 Task: Customize the appearance of the mobile app
Action: Mouse scrolled (295, 111) with delta (0, 0)
Screenshot: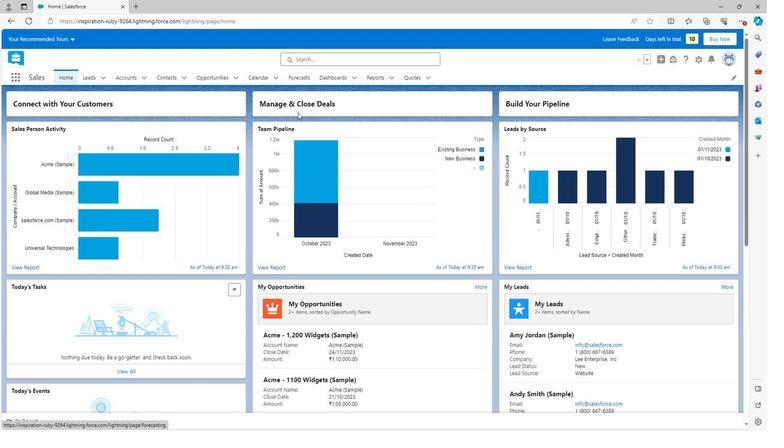 
Action: Mouse moved to (295, 112)
Screenshot: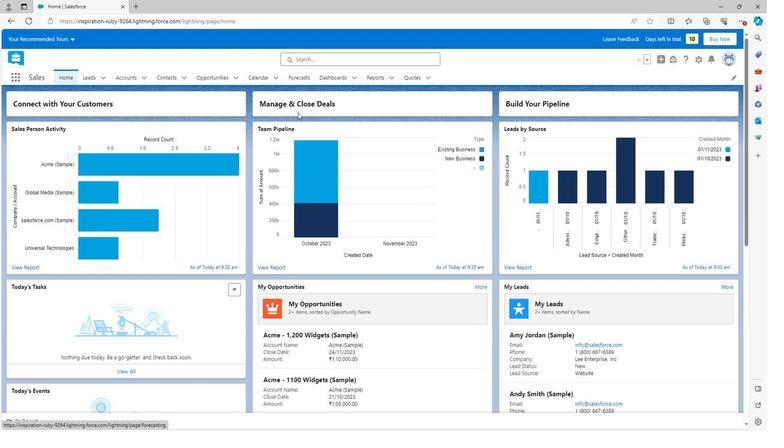 
Action: Mouse scrolled (295, 112) with delta (0, 0)
Screenshot: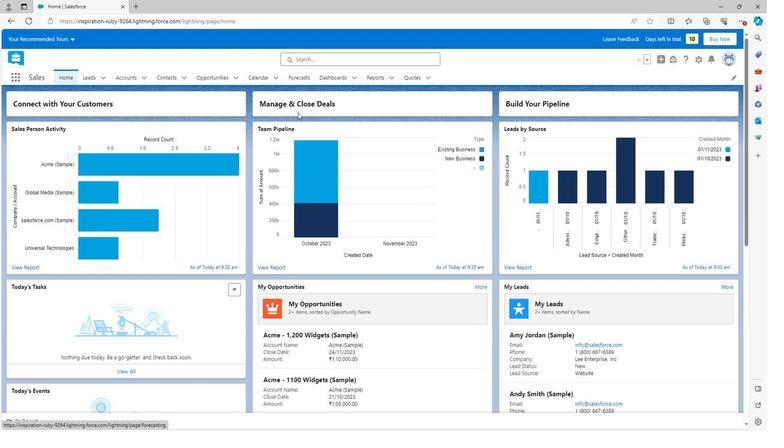
Action: Mouse scrolled (295, 112) with delta (0, 0)
Screenshot: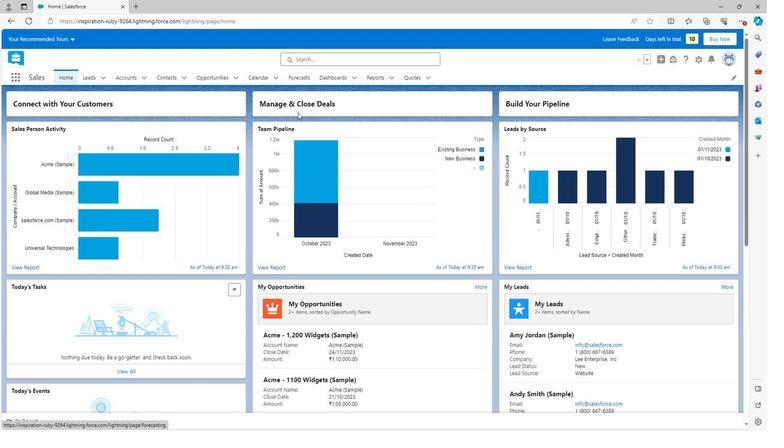 
Action: Mouse scrolled (295, 112) with delta (0, 0)
Screenshot: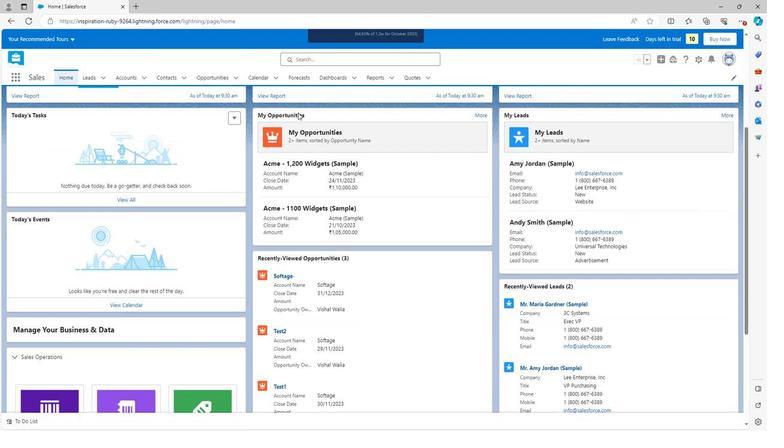 
Action: Mouse scrolled (295, 112) with delta (0, 0)
Screenshot: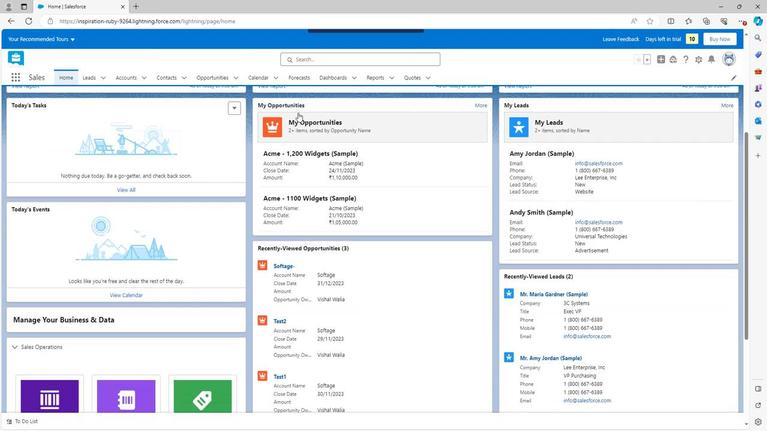 
Action: Mouse scrolled (295, 112) with delta (0, 0)
Screenshot: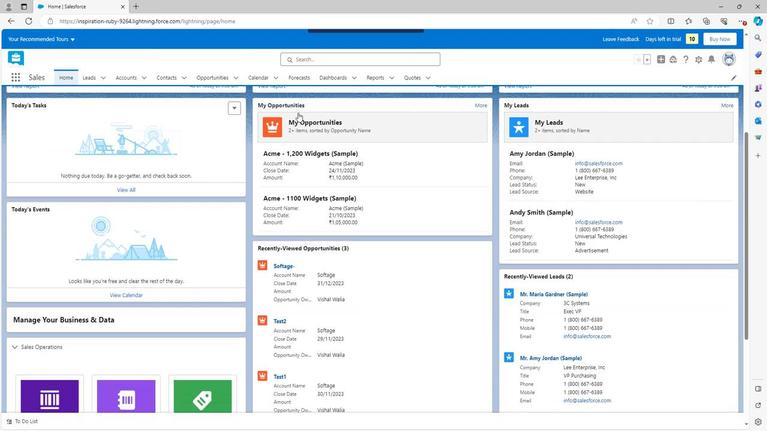 
Action: Mouse moved to (314, 154)
Screenshot: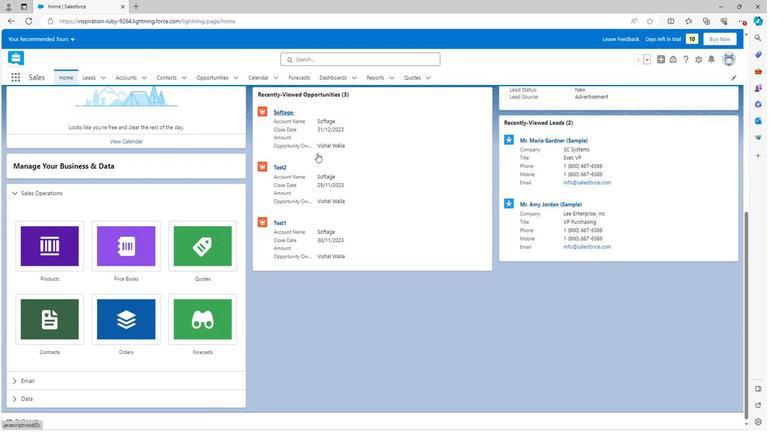 
Action: Mouse scrolled (314, 153) with delta (0, 0)
Screenshot: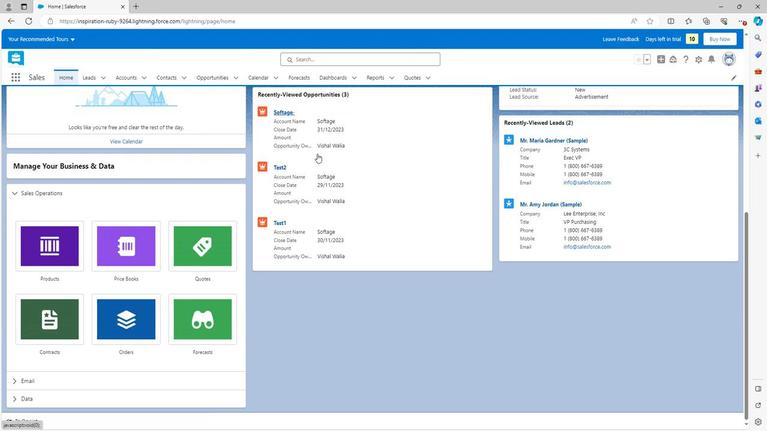 
Action: Mouse moved to (314, 154)
Screenshot: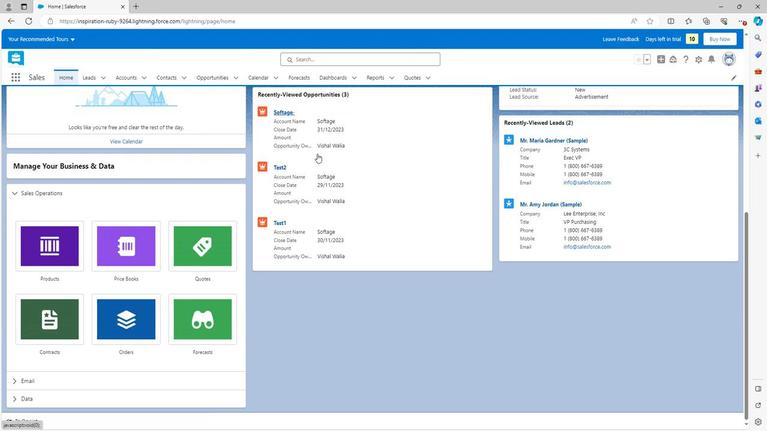 
Action: Mouse scrolled (314, 154) with delta (0, 0)
Screenshot: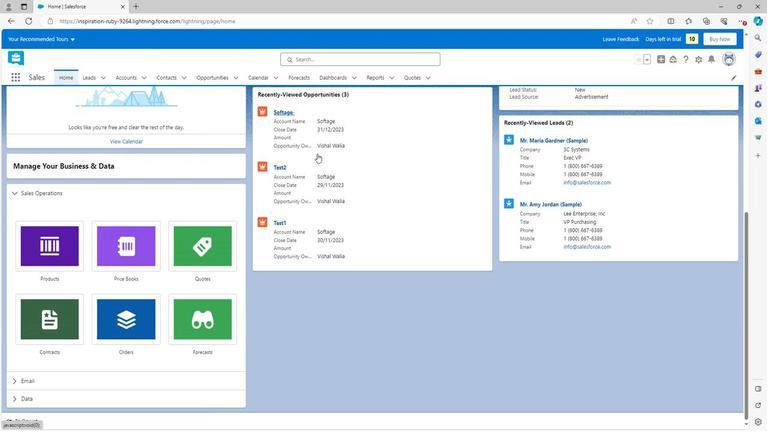 
Action: Mouse moved to (314, 154)
Screenshot: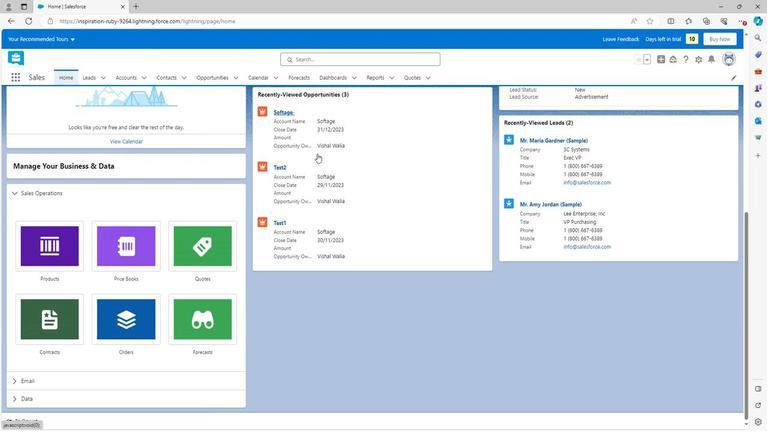 
Action: Mouse scrolled (314, 154) with delta (0, 0)
Screenshot: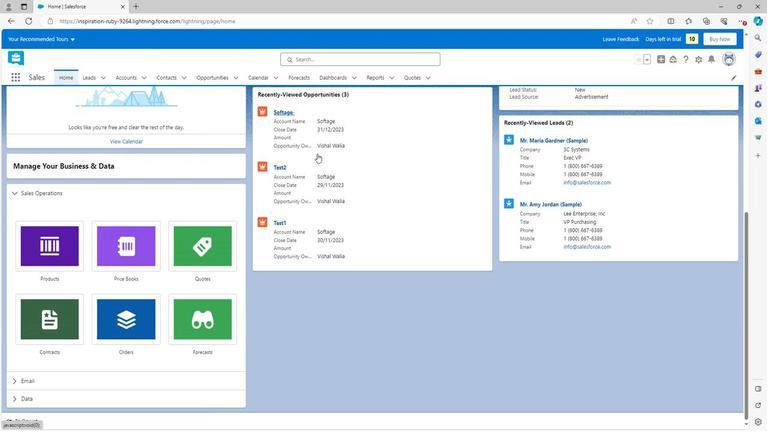 
Action: Mouse moved to (314, 154)
Screenshot: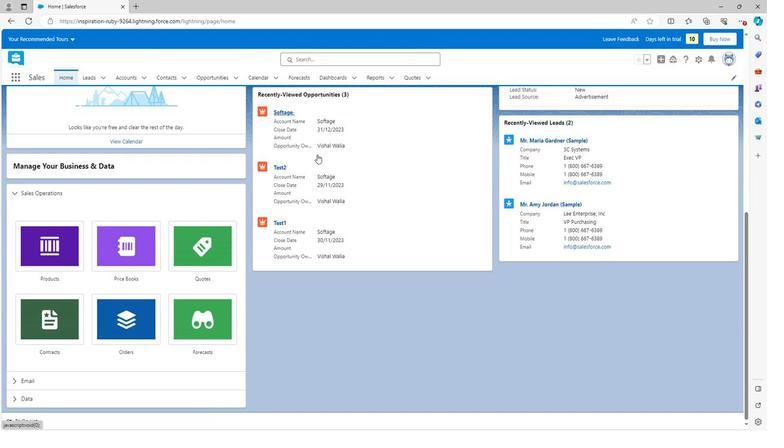 
Action: Mouse scrolled (314, 155) with delta (0, 0)
Screenshot: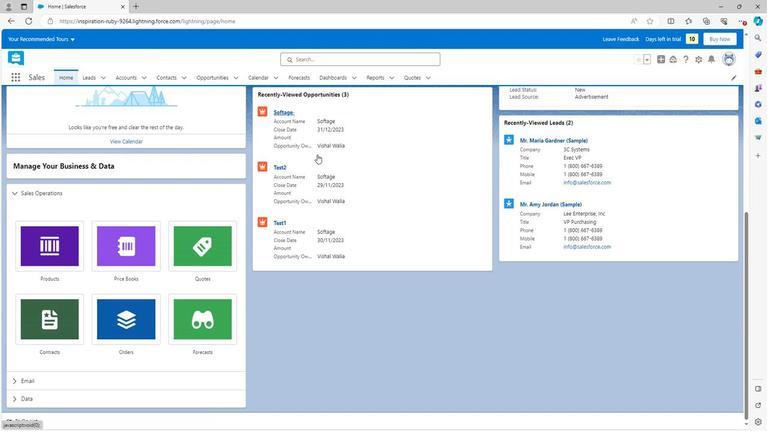 
Action: Mouse scrolled (314, 155) with delta (0, 0)
Screenshot: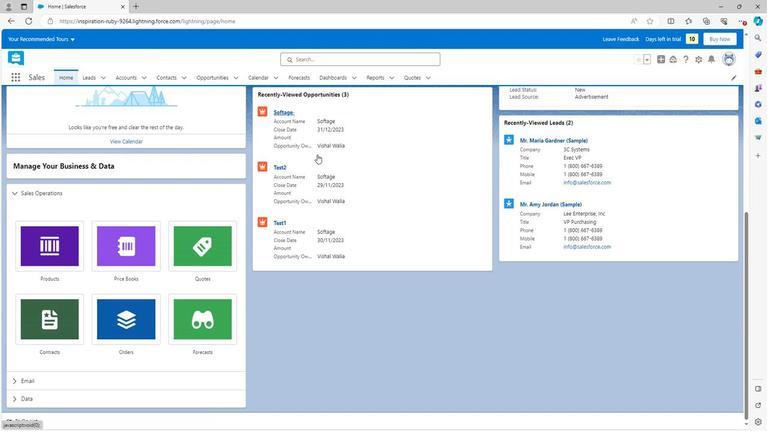 
Action: Mouse scrolled (314, 155) with delta (0, 0)
Screenshot: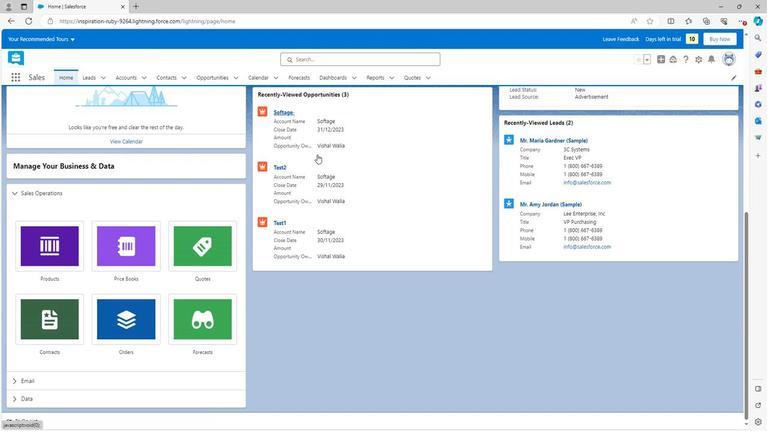 
Action: Mouse scrolled (314, 155) with delta (0, 0)
Screenshot: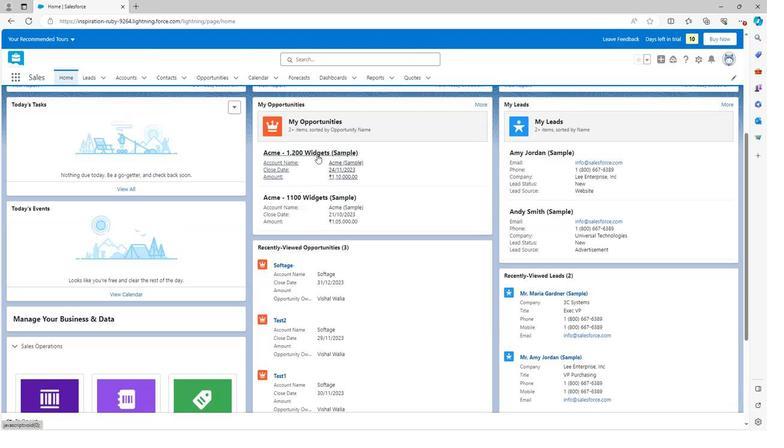 
Action: Mouse scrolled (314, 155) with delta (0, 0)
Screenshot: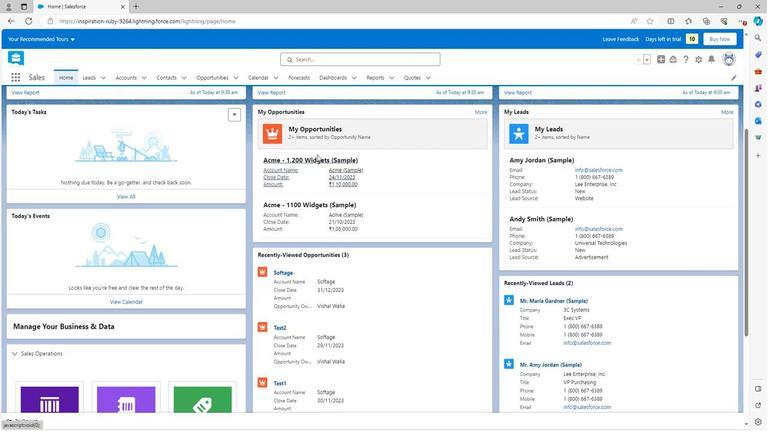 
Action: Mouse scrolled (314, 155) with delta (0, 0)
Screenshot: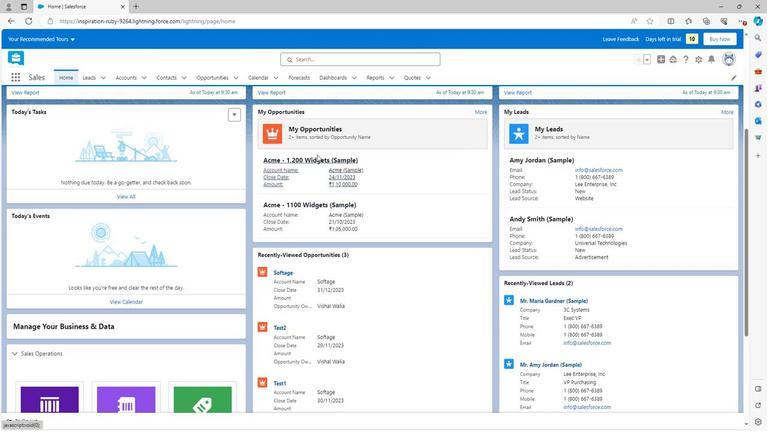 
Action: Mouse scrolled (314, 155) with delta (0, 0)
Screenshot: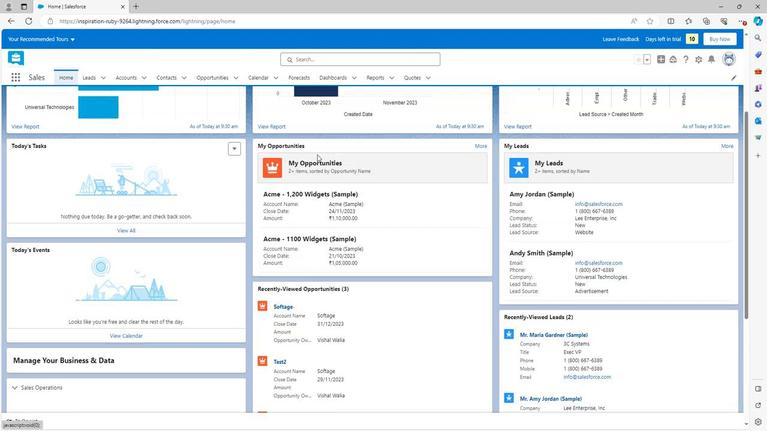 
Action: Mouse moved to (695, 55)
Screenshot: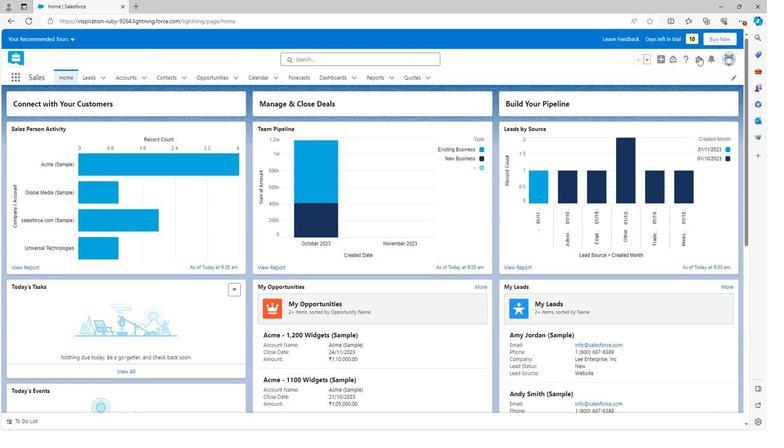 
Action: Mouse pressed left at (695, 55)
Screenshot: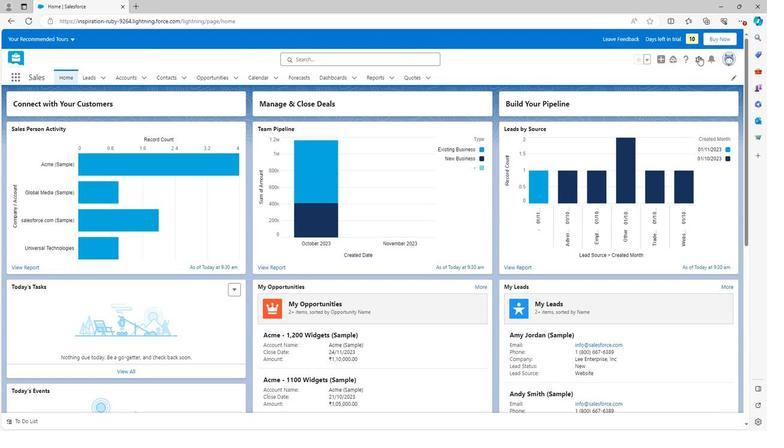 
Action: Mouse moved to (668, 79)
Screenshot: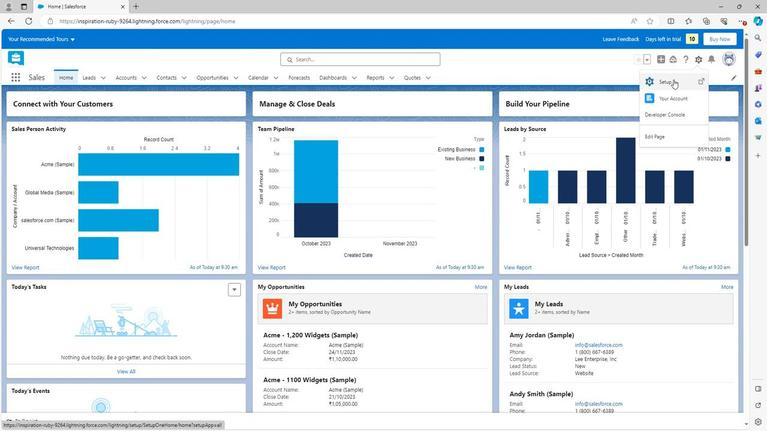 
Action: Mouse pressed left at (668, 79)
Screenshot: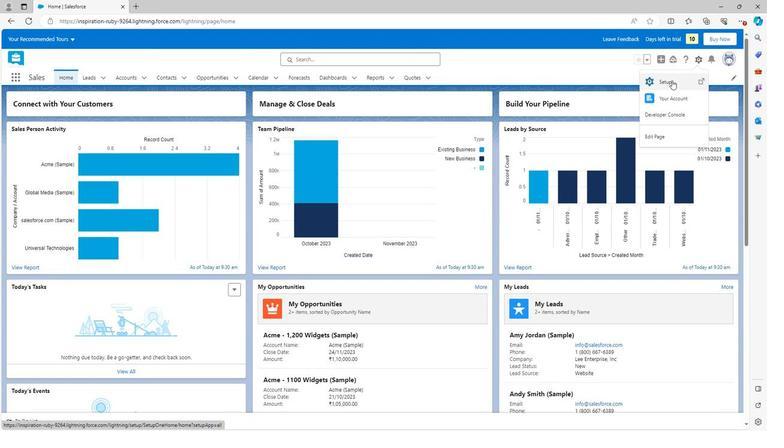 
Action: Mouse moved to (33, 255)
Screenshot: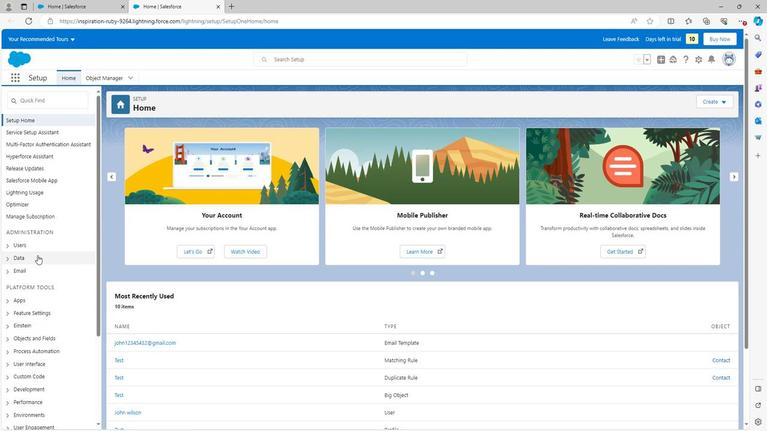 
Action: Mouse scrolled (33, 254) with delta (0, 0)
Screenshot: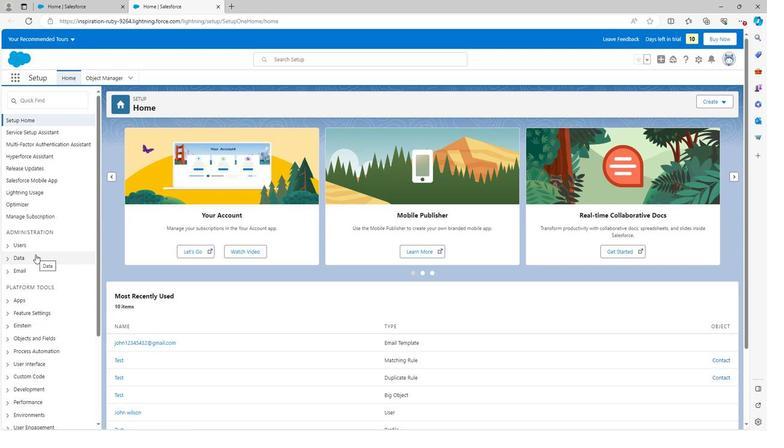 
Action: Mouse scrolled (33, 254) with delta (0, 0)
Screenshot: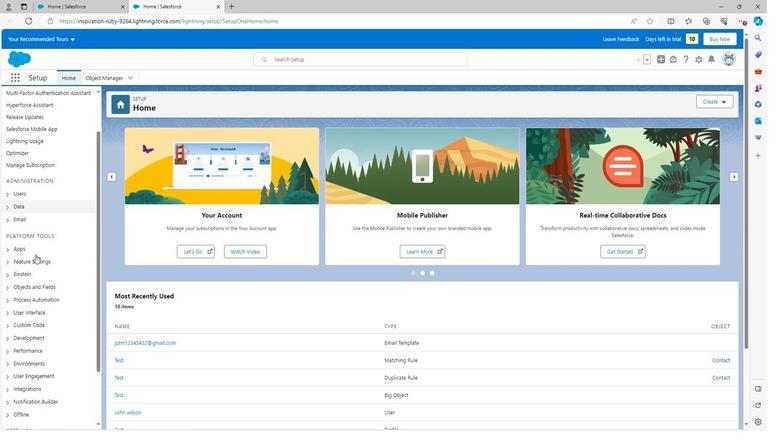 
Action: Mouse scrolled (33, 254) with delta (0, 0)
Screenshot: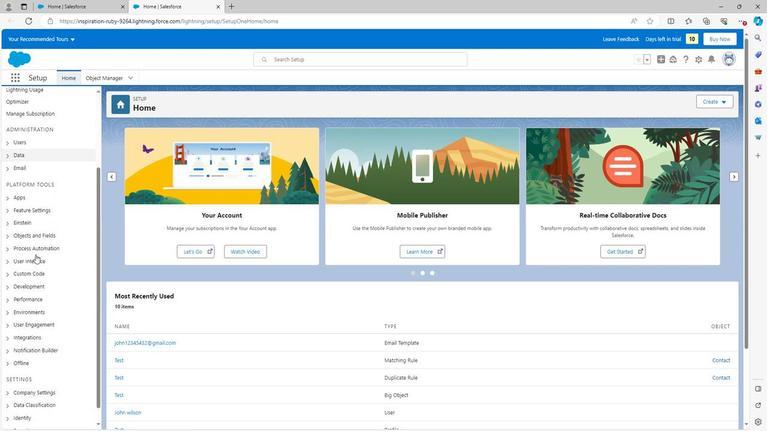 
Action: Mouse moved to (5, 181)
Screenshot: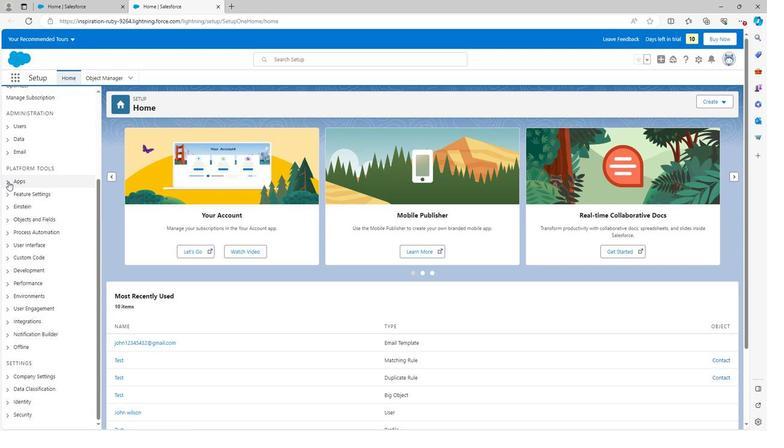 
Action: Mouse pressed left at (5, 181)
Screenshot: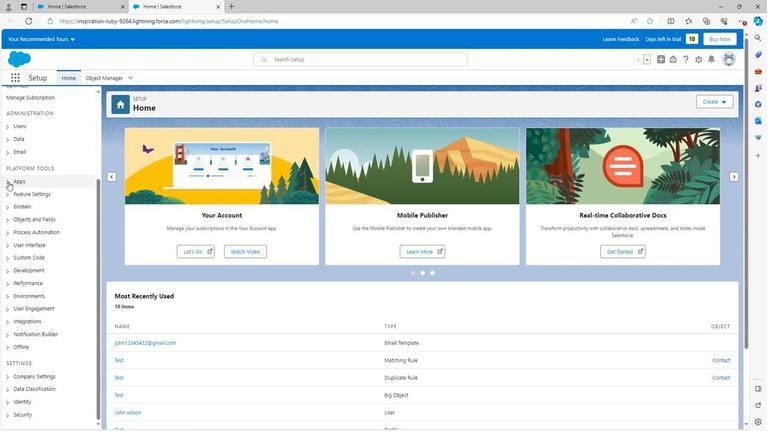 
Action: Mouse moved to (15, 257)
Screenshot: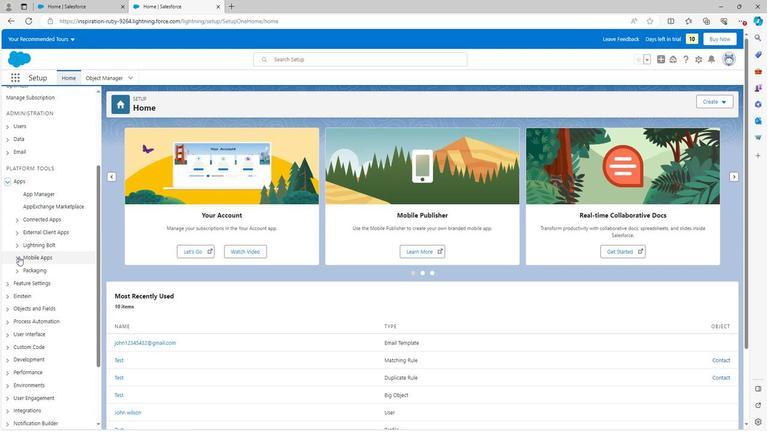 
Action: Mouse pressed left at (15, 257)
Screenshot: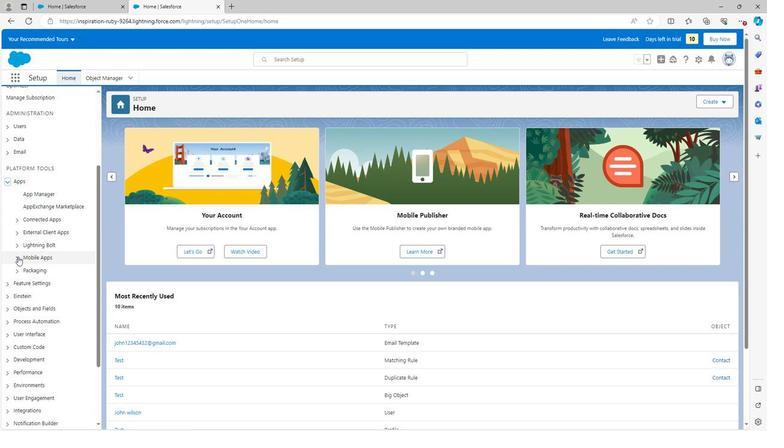 
Action: Mouse moved to (18, 270)
Screenshot: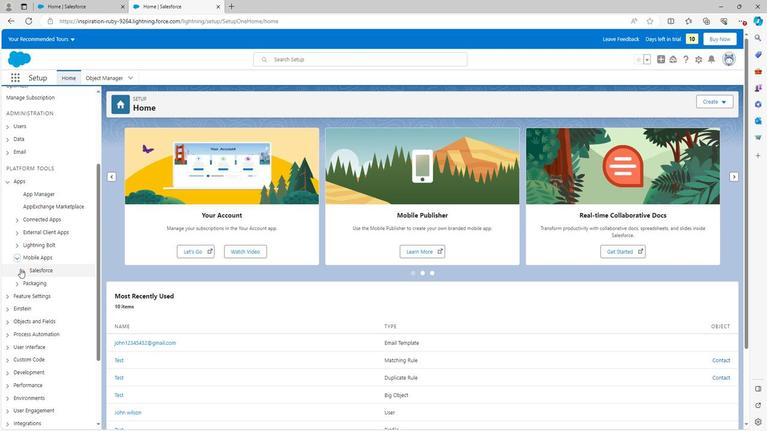
Action: Mouse pressed left at (18, 270)
Screenshot: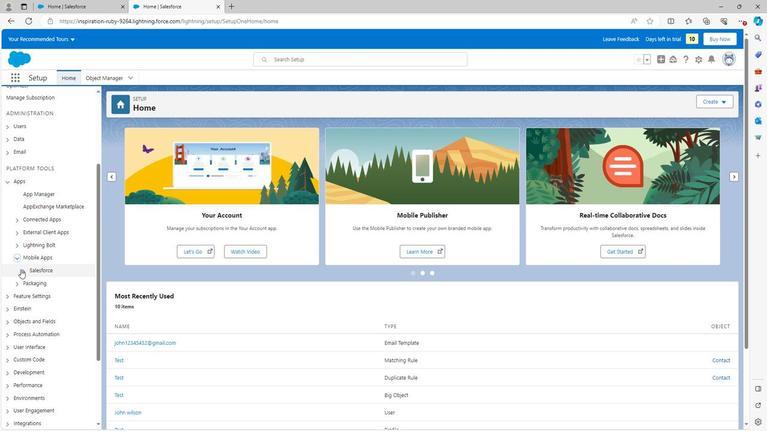 
Action: Mouse moved to (50, 284)
Screenshot: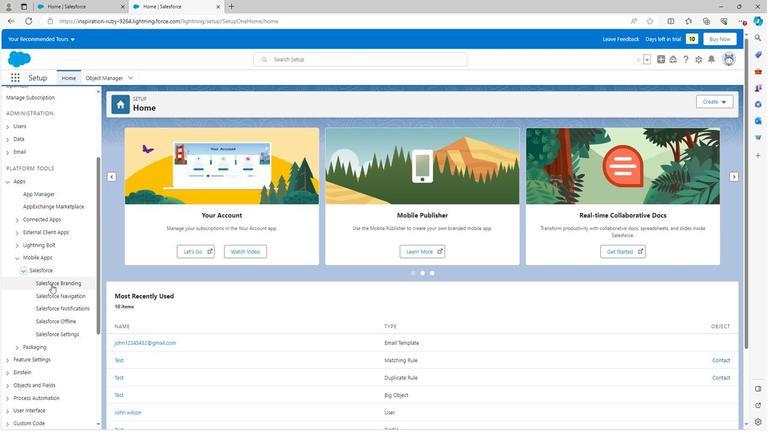 
Action: Mouse pressed left at (50, 284)
Screenshot: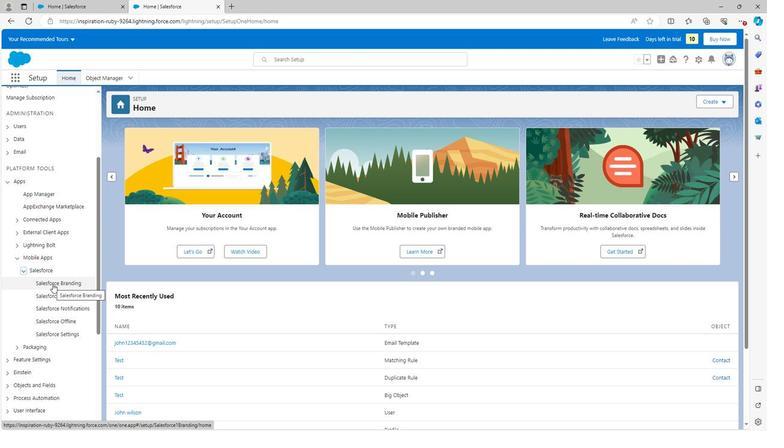 
Action: Mouse moved to (307, 173)
Screenshot: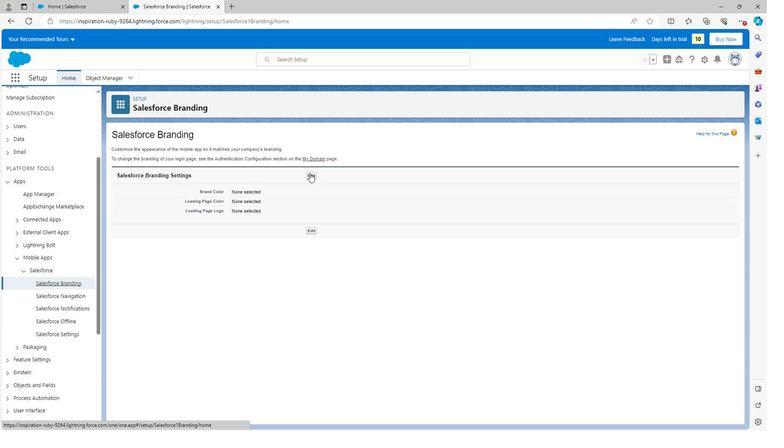 
Action: Mouse pressed left at (307, 173)
Screenshot: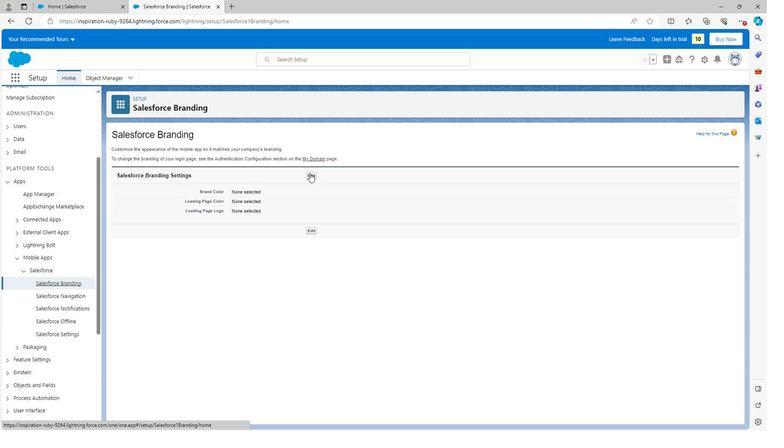 
Action: Mouse moved to (309, 294)
Screenshot: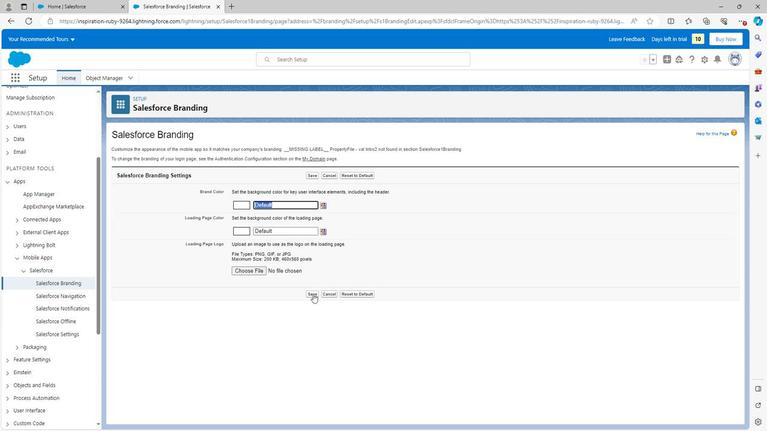 
Action: Mouse pressed left at (309, 294)
Screenshot: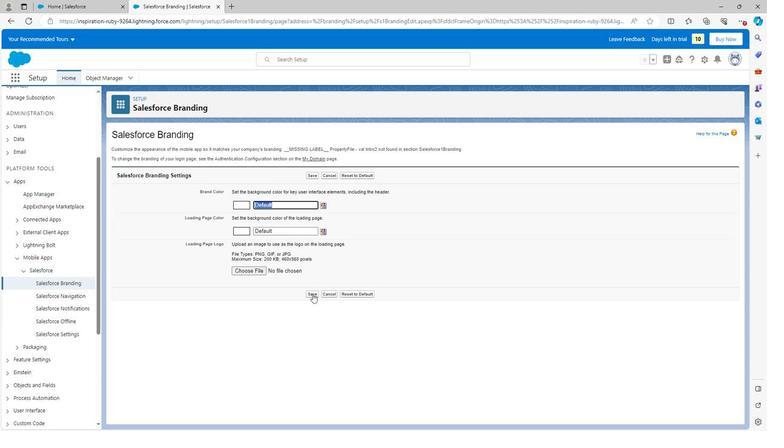 
Action: Mouse moved to (309, 288)
Screenshot: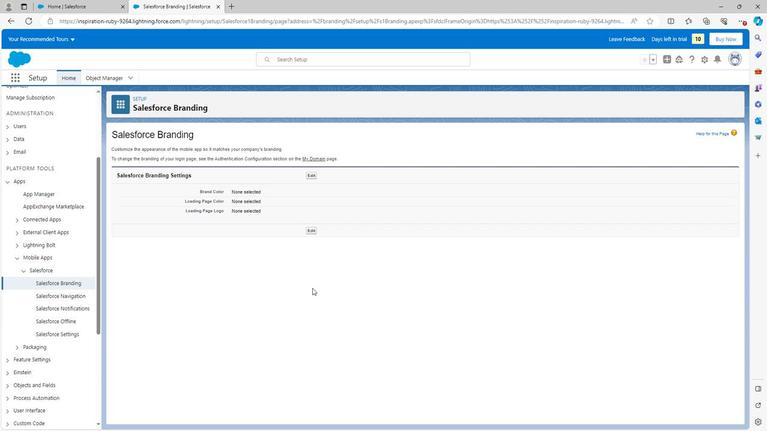 
